 Task: Toggle the panel.
Action: Mouse moved to (123, 104)
Screenshot: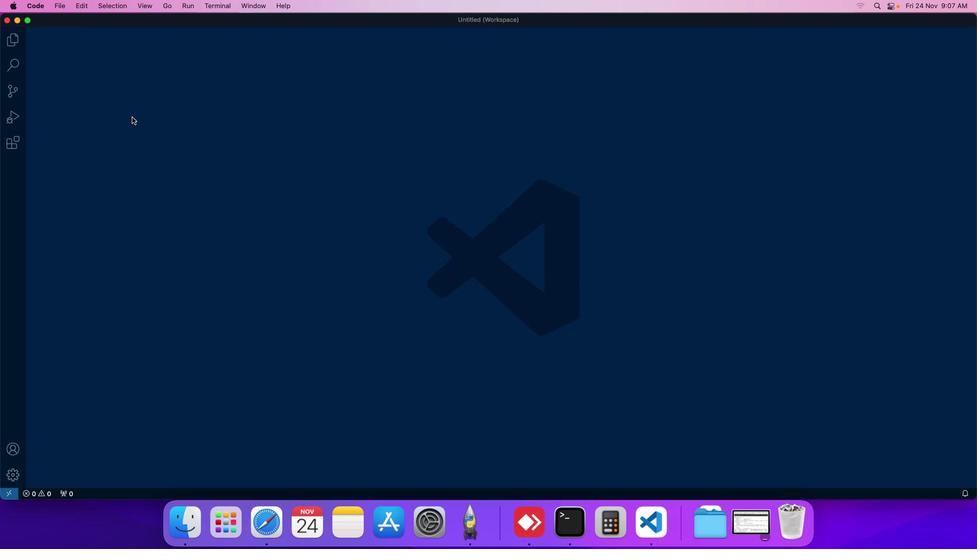 
Action: Mouse pressed left at (123, 104)
Screenshot: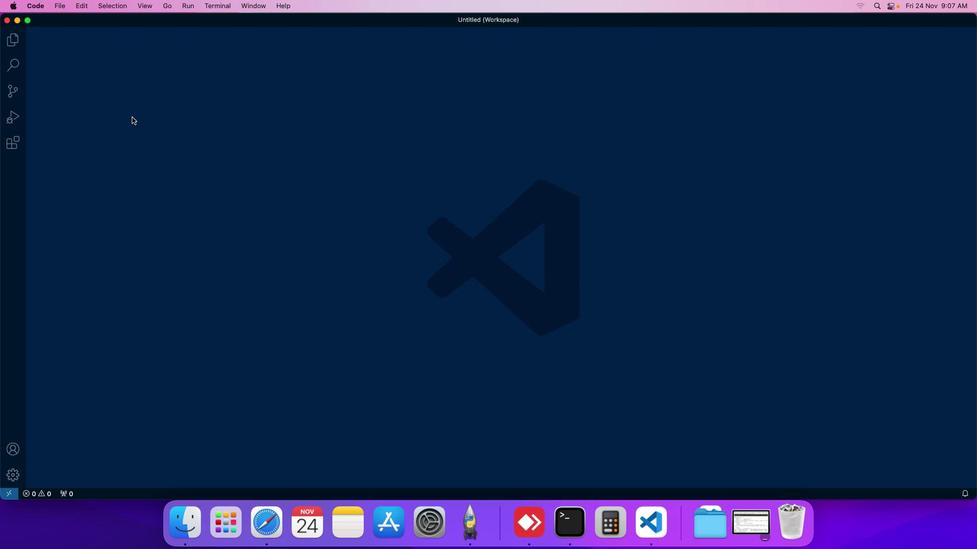 
Action: Mouse moved to (139, 7)
Screenshot: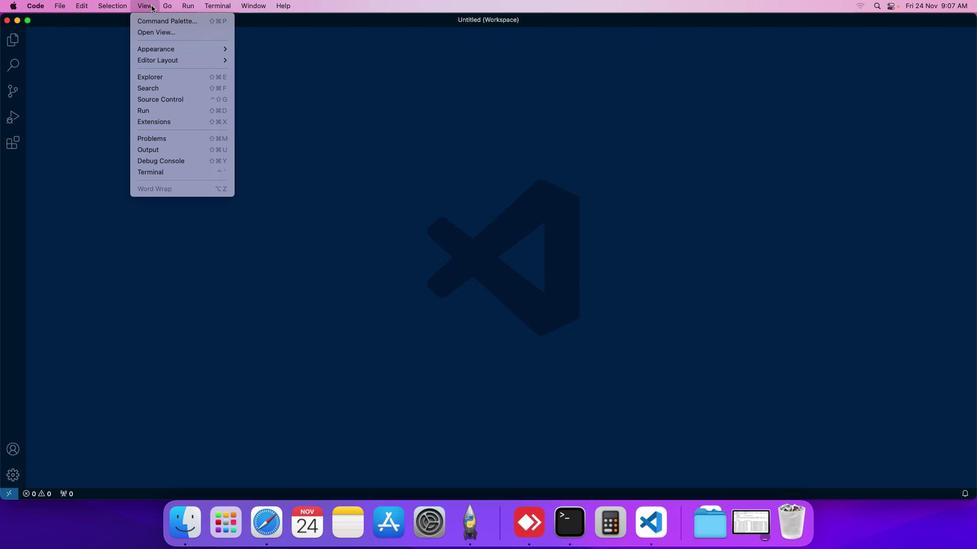 
Action: Mouse pressed left at (139, 7)
Screenshot: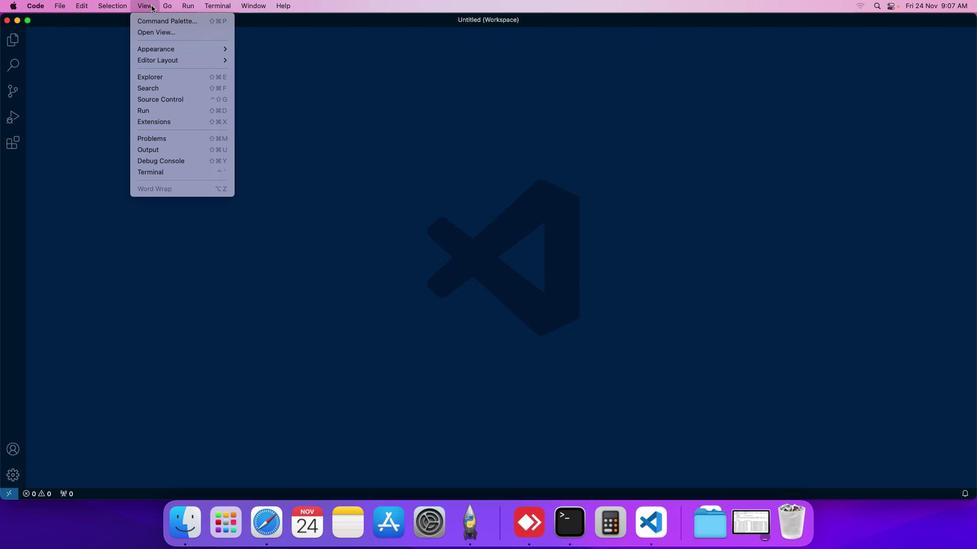 
Action: Mouse moved to (239, 106)
Screenshot: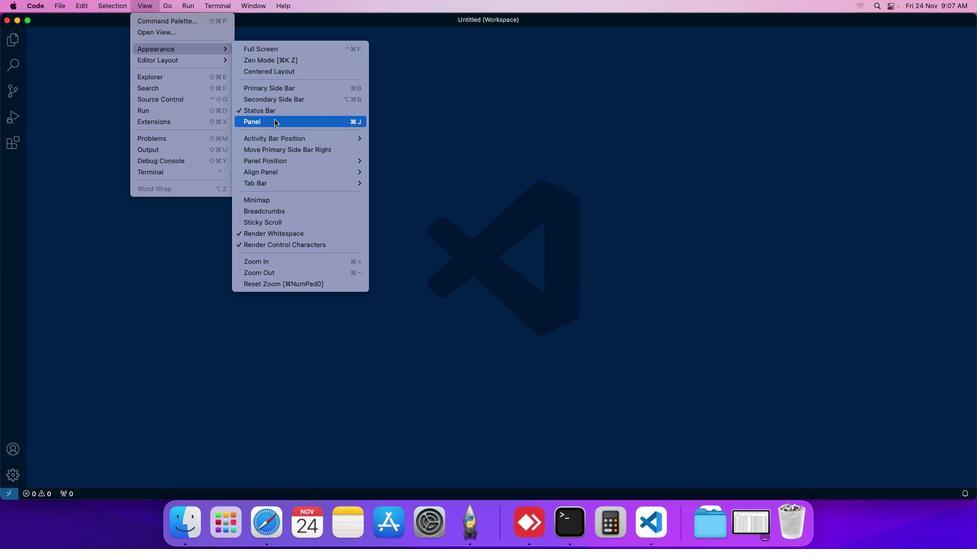 
Action: Mouse pressed left at (239, 106)
Screenshot: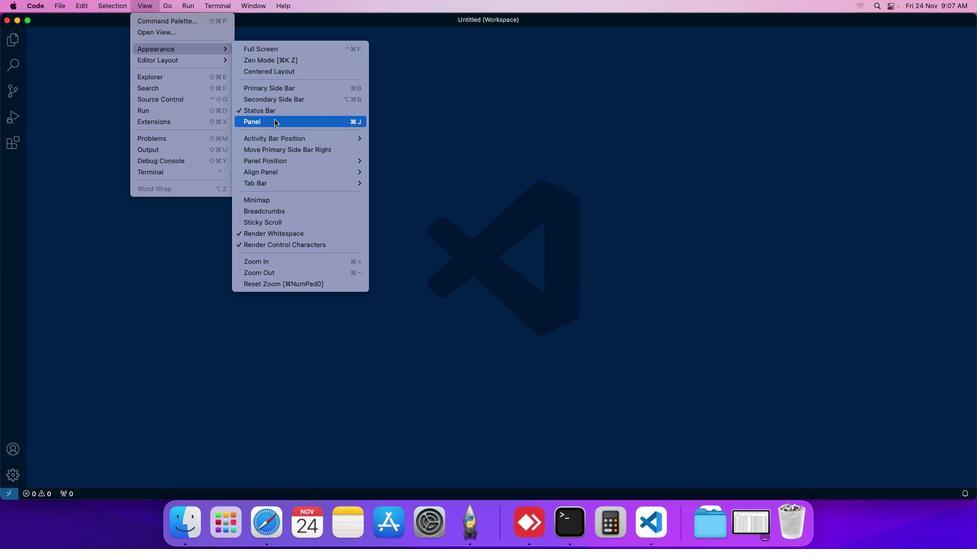
Action: Mouse moved to (348, 108)
Screenshot: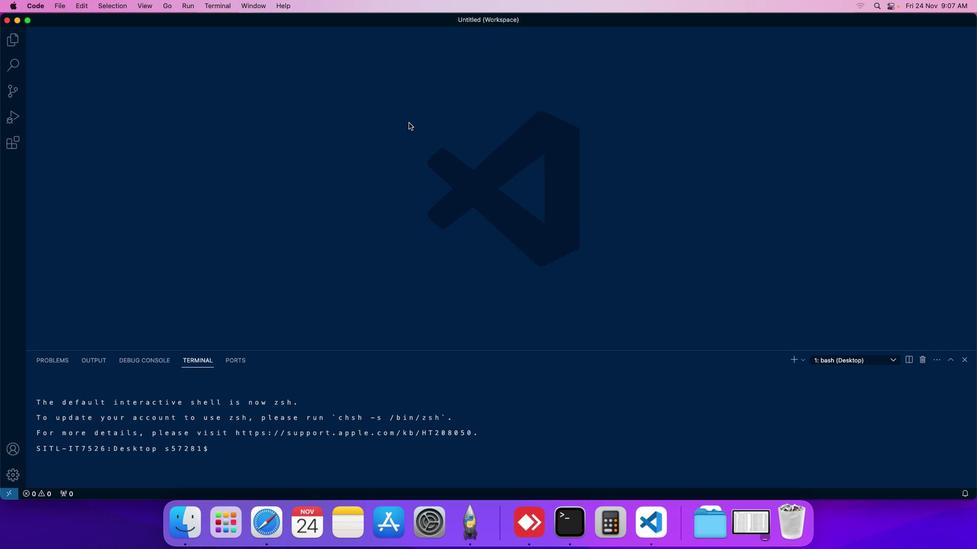 
